 Task: Create New Customer with Customer Name: Flying Fish, Billing Address Line1: 4206 Skips Lane, Billing Address Line2:  Phoenix, Billing Address Line3:  Arizona 85012
Action: Mouse pressed left at (170, 35)
Screenshot: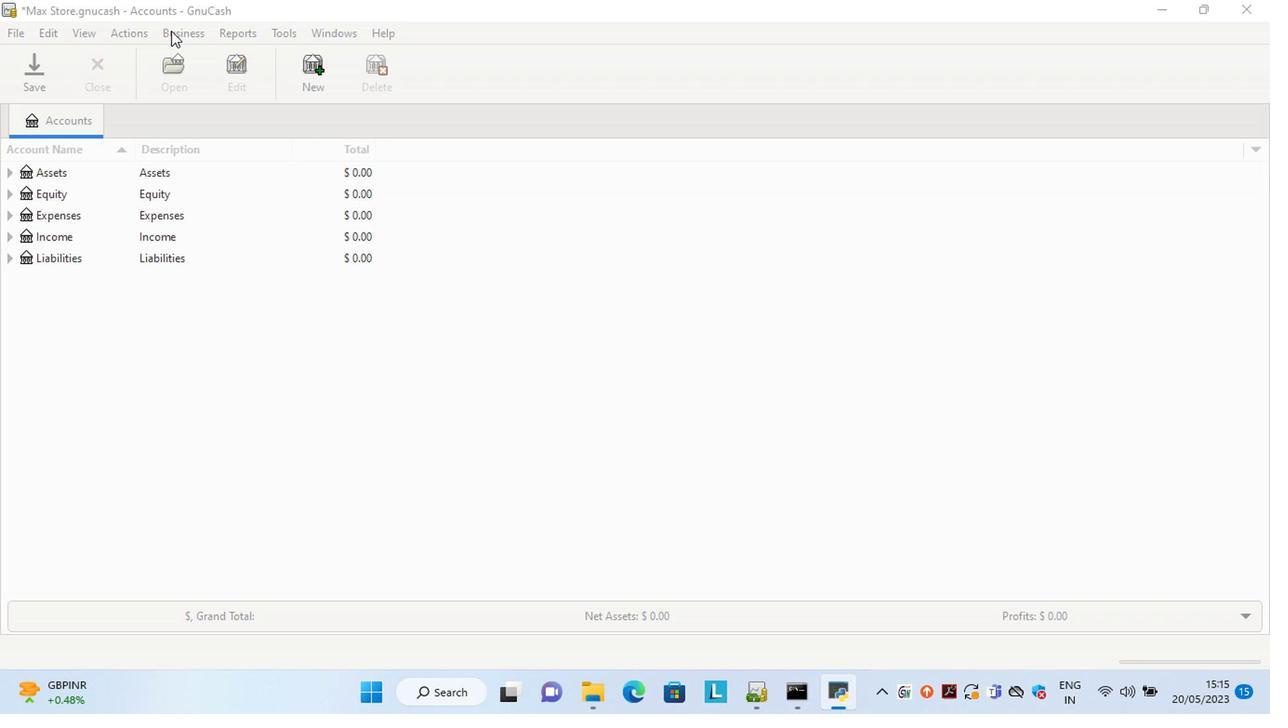 
Action: Mouse moved to (392, 79)
Screenshot: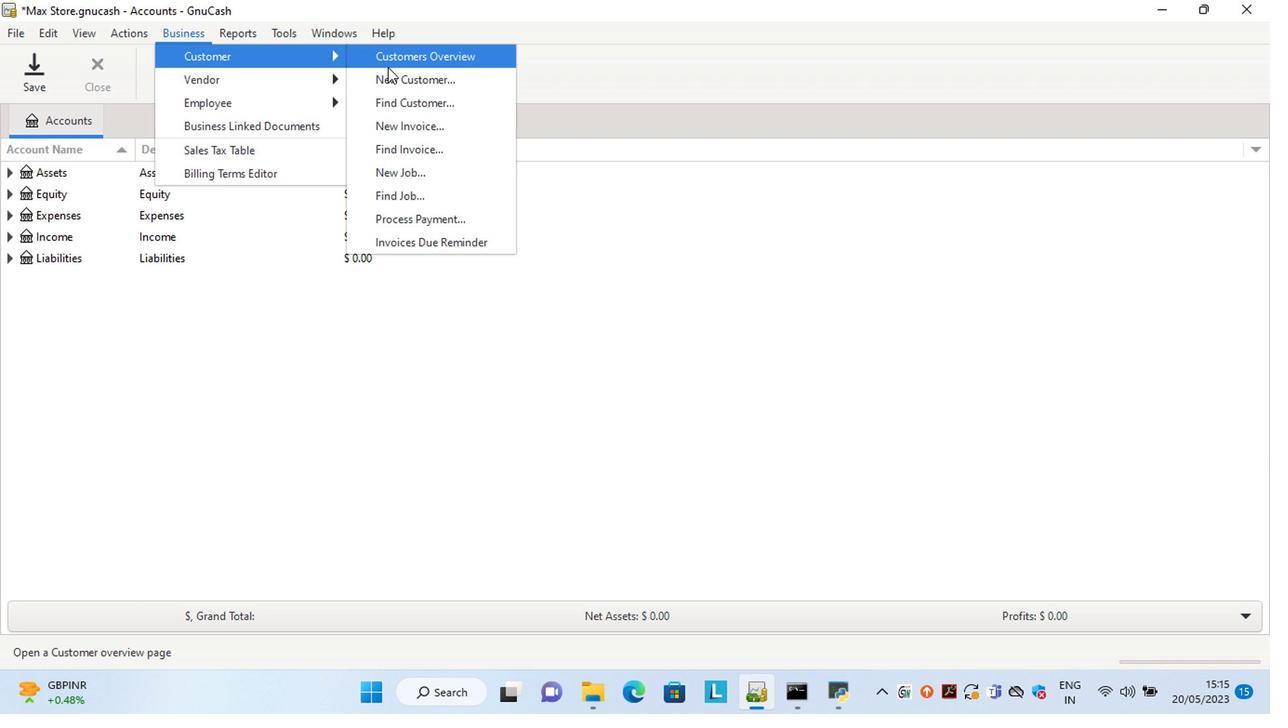 
Action: Mouse pressed left at (392, 79)
Screenshot: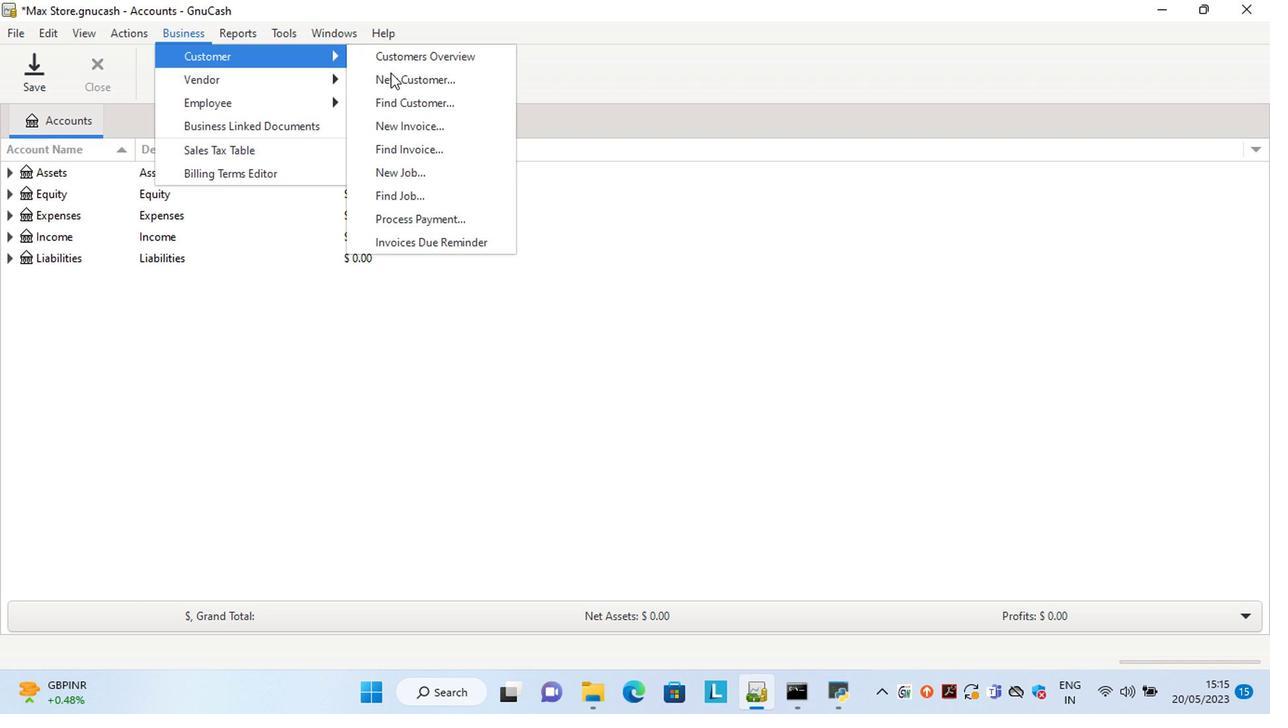 
Action: Mouse moved to (1113, 312)
Screenshot: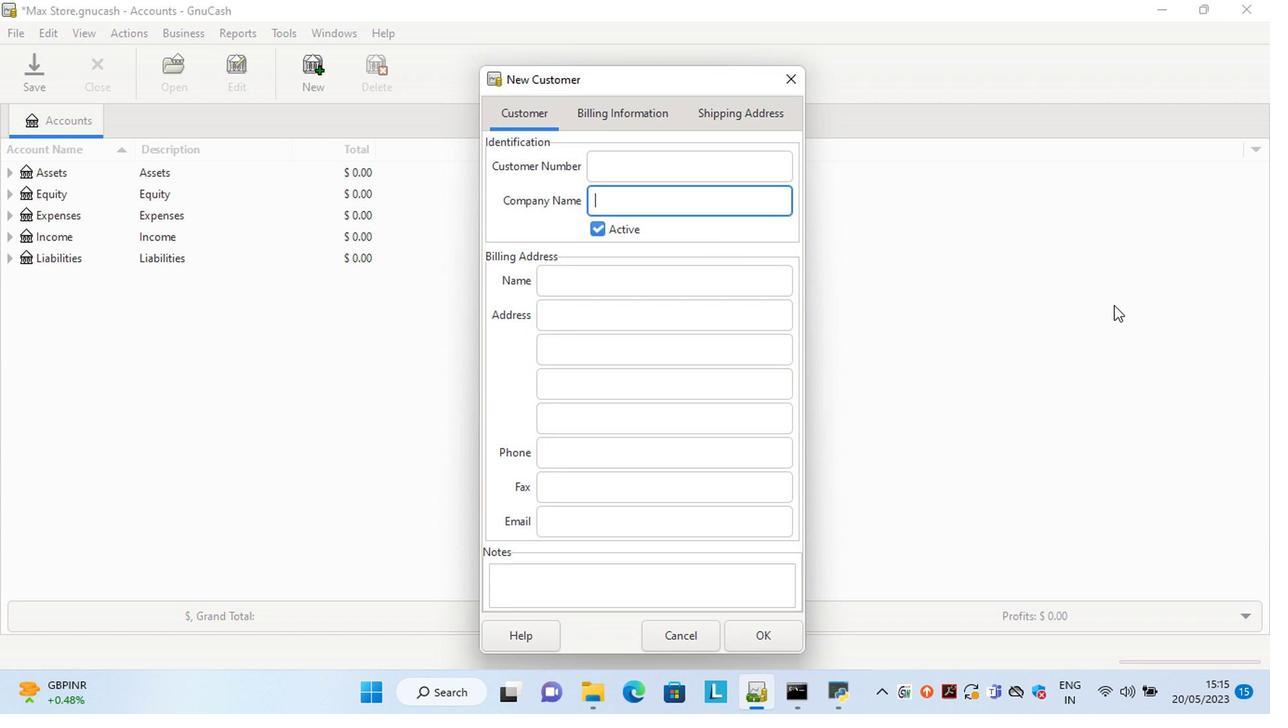 
Action: Key pressed <Key.shift>Flying<Key.space><Key.shift>Fish<Key.tab><Key.tab><Key.tab>4206<Key.space><Key.shift>Skips<Key.space><Key.shift>Lane<Key.tab><Key.tab>
Screenshot: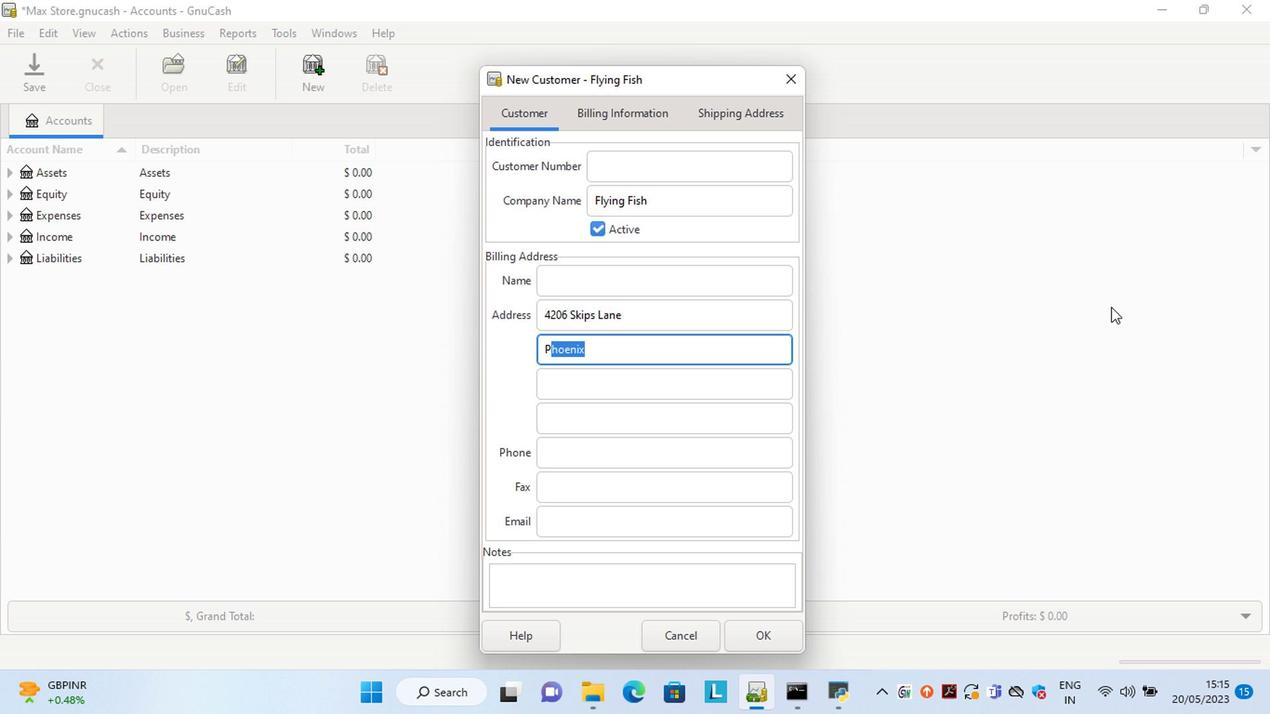 
Action: Mouse moved to (750, 636)
Screenshot: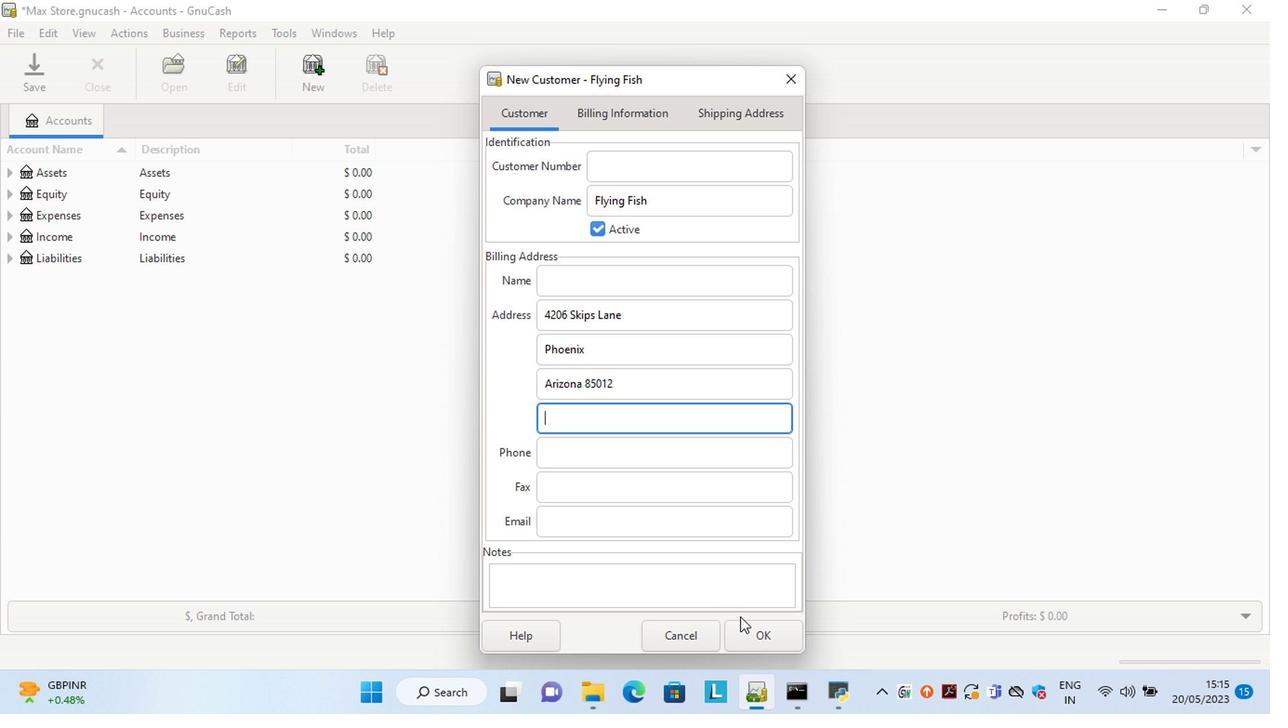 
Action: Mouse pressed left at (750, 636)
Screenshot: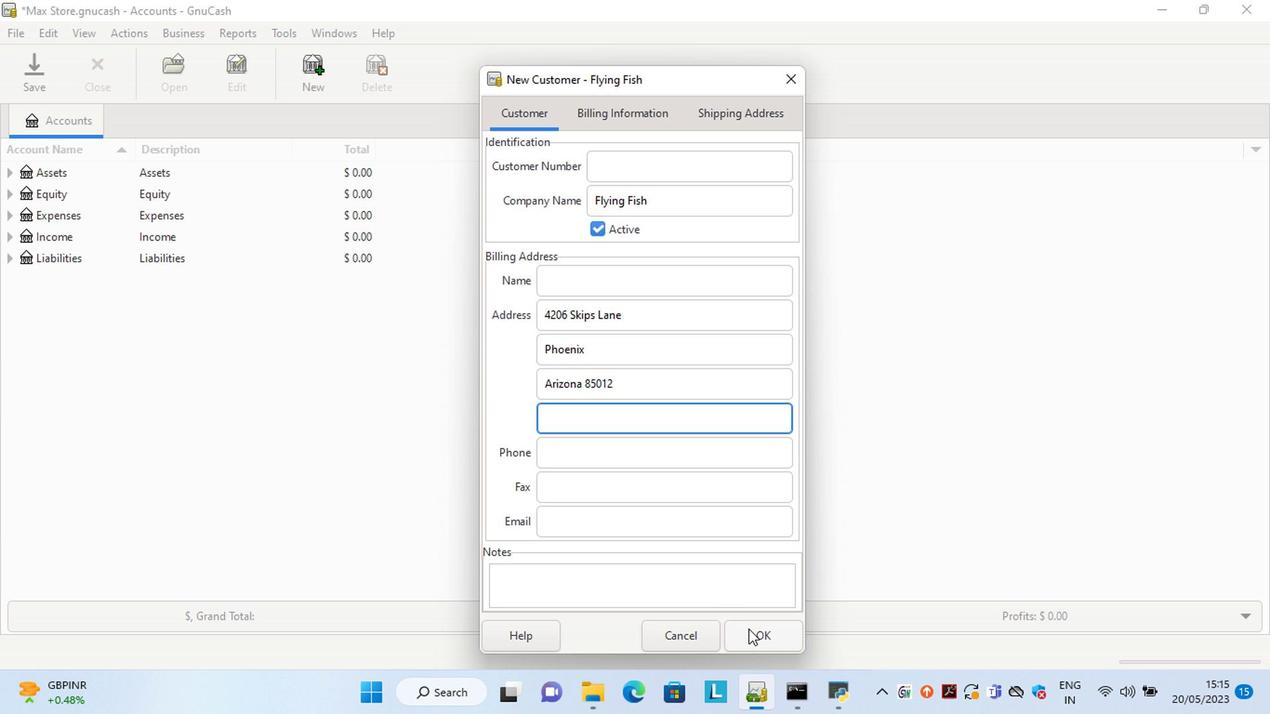 
